 Task: Create a section Agile Amigos and in the section, add a milestone Digital Transformation in the project AgileBoost
Action: Mouse moved to (43, 251)
Screenshot: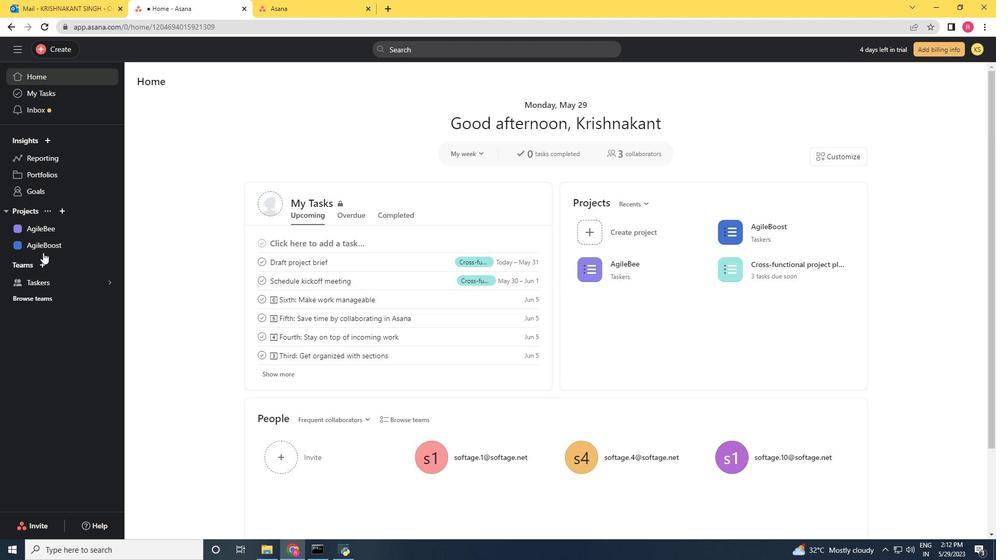 
Action: Mouse pressed left at (43, 251)
Screenshot: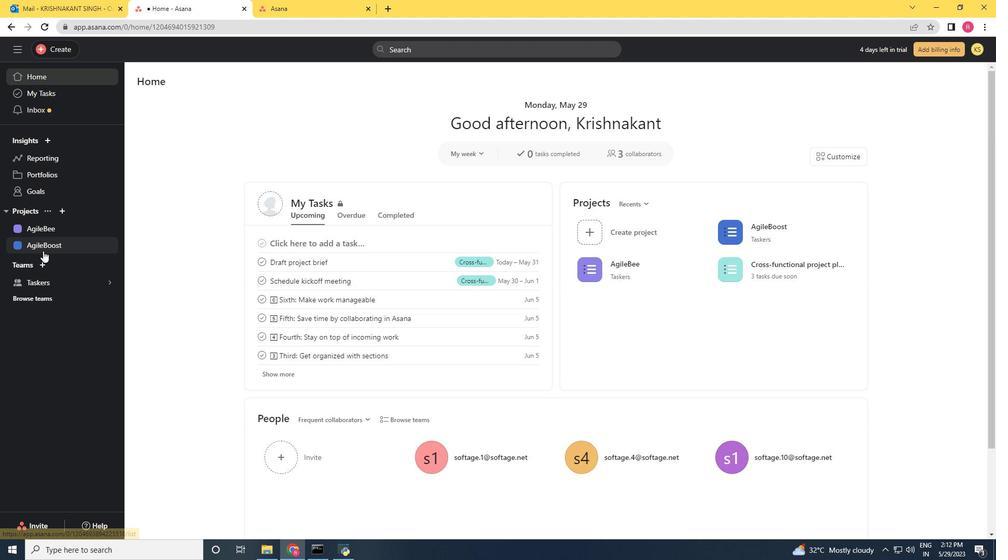 
Action: Mouse moved to (173, 346)
Screenshot: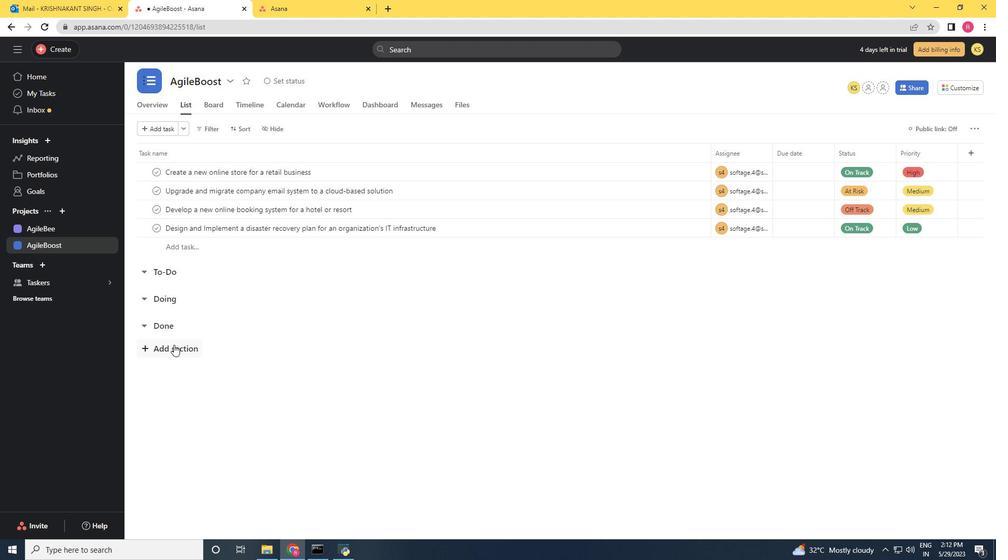 
Action: Mouse pressed left at (173, 346)
Screenshot: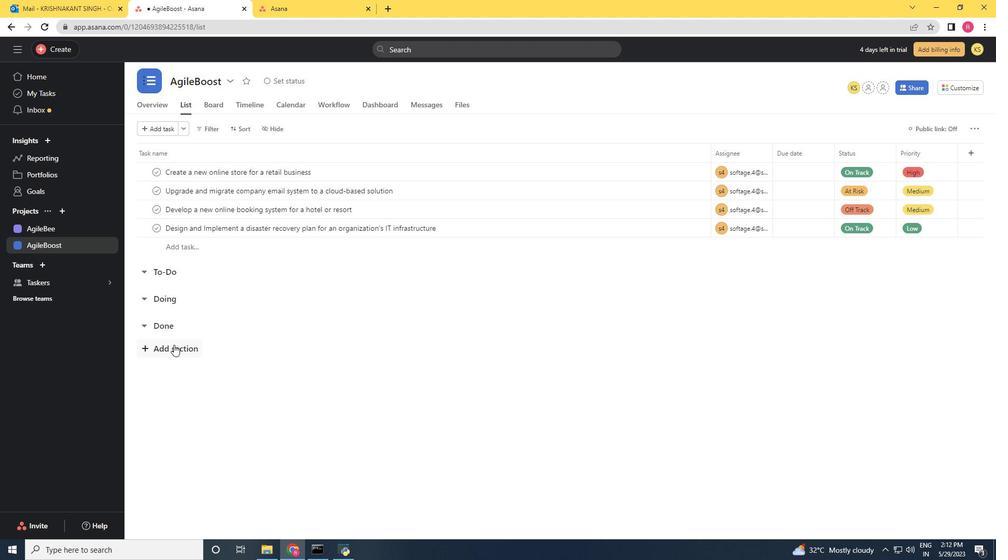 
Action: Mouse moved to (277, 385)
Screenshot: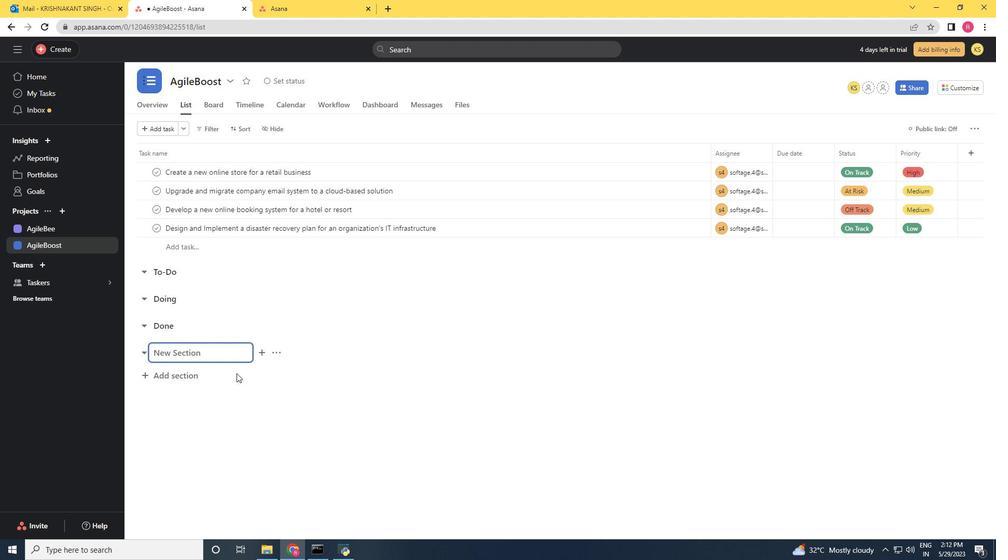 
Action: Key pressed <Key.shift>Agile<Key.space><Key.shift><Key.shift><Key.shift><Key.shift><Key.shift><Key.shift><Key.shift><Key.shift><Key.shift>Amigos<Key.enter><Key.shift>Digital<Key.space><Key.shift>Trasd=<Key.backspace><Key.backspace><Key.backspace><Key.backspace>ansforming<Key.space>
Screenshot: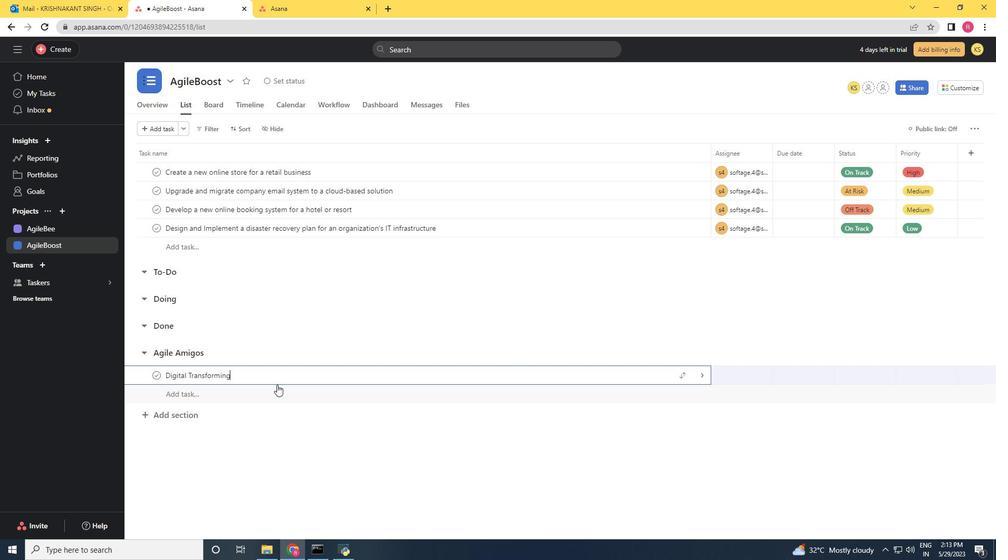 
Action: Mouse moved to (332, 379)
Screenshot: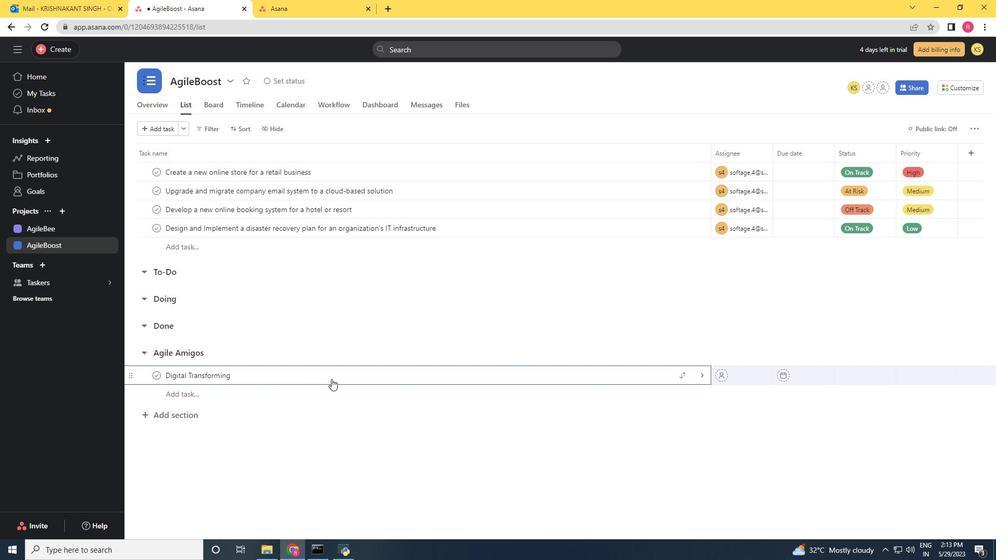 
Action: Mouse pressed right at (332, 379)
Screenshot: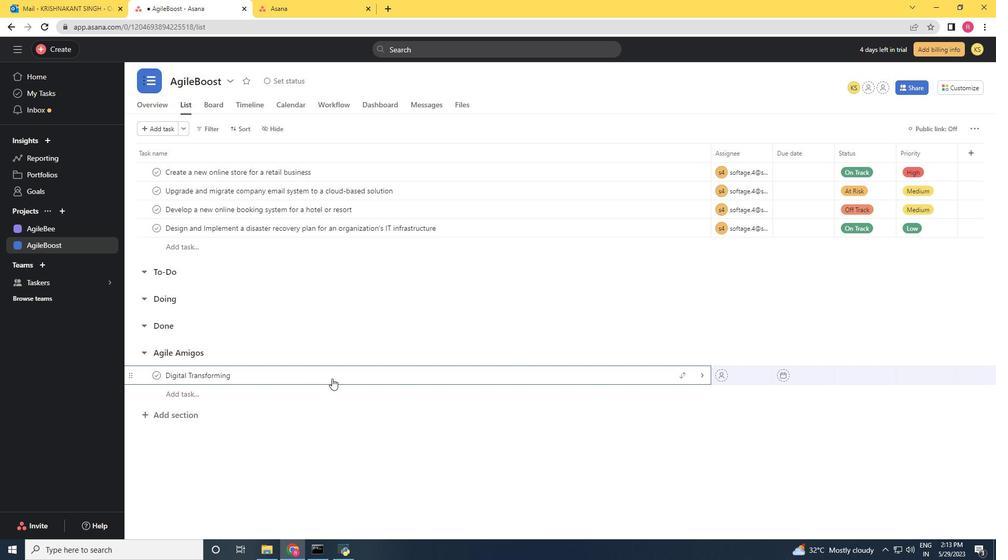 
Action: Mouse moved to (363, 325)
Screenshot: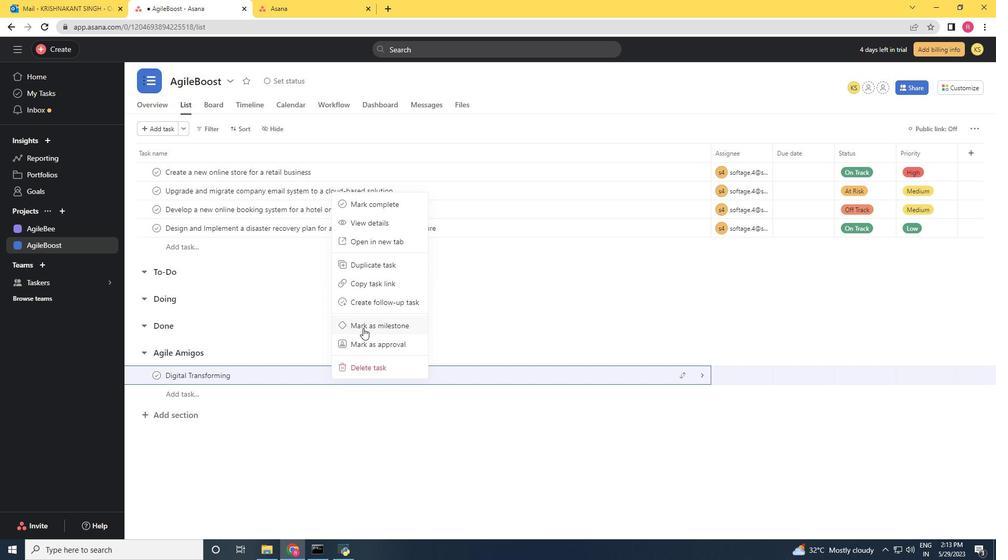 
Action: Mouse pressed left at (363, 325)
Screenshot: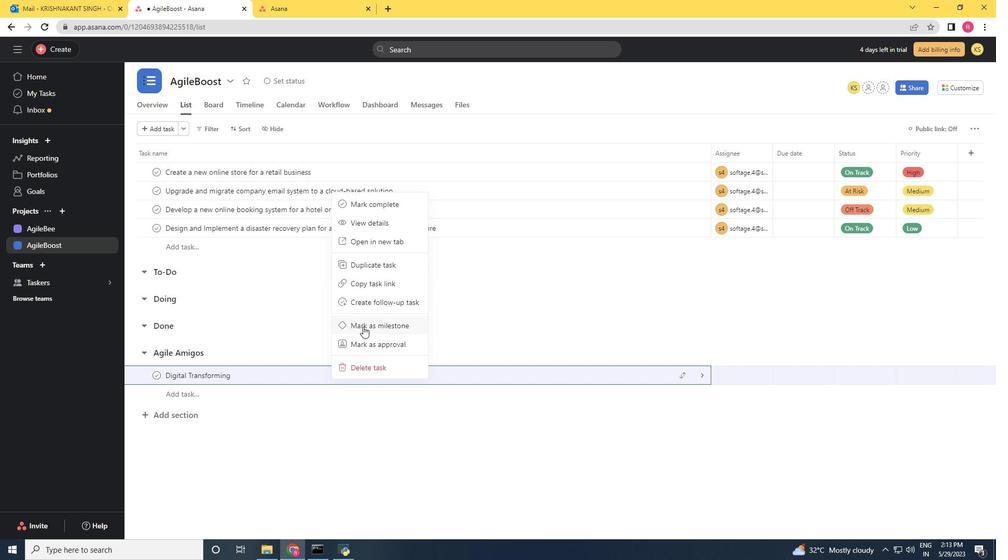 
Action: Mouse moved to (88, 180)
Screenshot: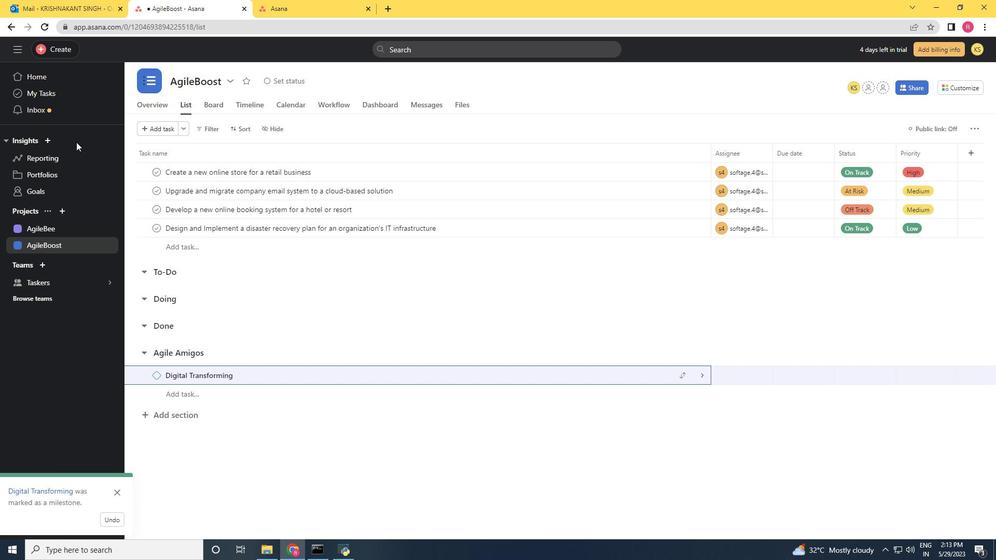 
